 Task: Add Attachment from Google Drive to Card Card0000000207 in Board Board0000000052 in Workspace WS0000000018 in Trello. Add Cover Orange to Card Card0000000207 in Board Board0000000052 in Workspace WS0000000018 in Trello. Add "Add Label …" with "Title" Title0000000207 to Button Button0000000207 to Card Card0000000207 in Board Board0000000052 in Workspace WS0000000018 in Trello. Add Description DS0000000207 to Card Card0000000207 in Board Board0000000052 in Workspace WS0000000018 in Trello. Add Comment CM0000000207 to Card Card0000000207 in Board Board0000000052 in Workspace WS0000000018 in Trello
Action: Mouse moved to (297, 391)
Screenshot: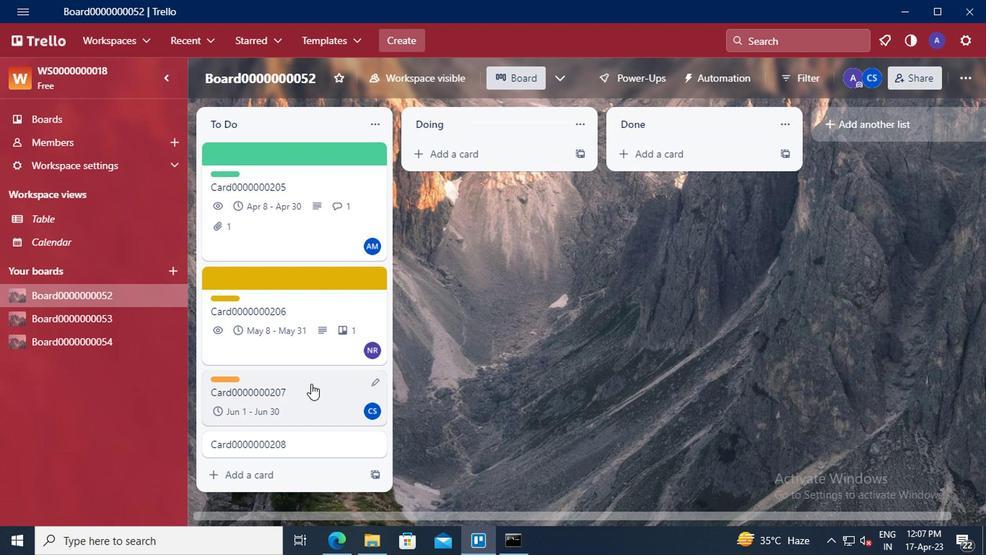 
Action: Mouse pressed left at (297, 391)
Screenshot: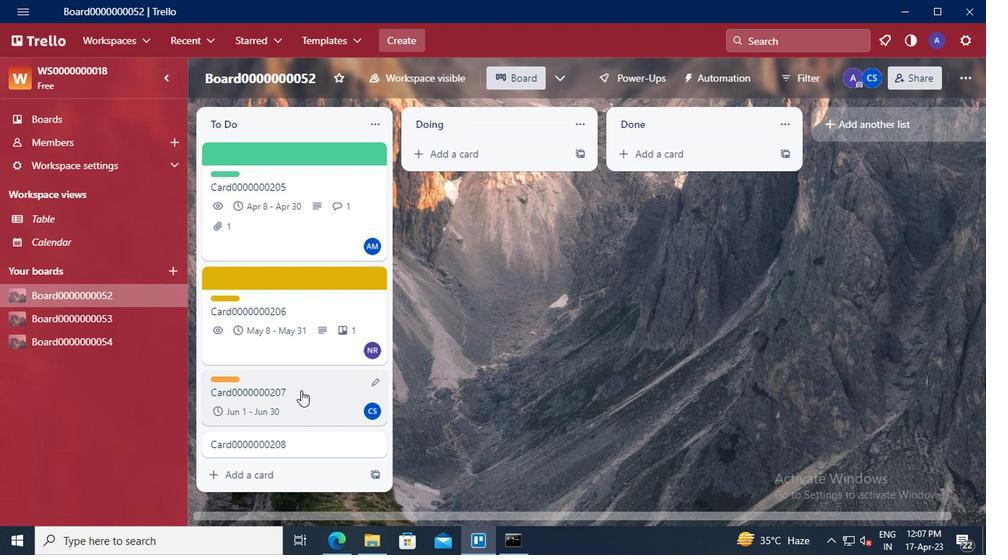 
Action: Mouse moved to (672, 310)
Screenshot: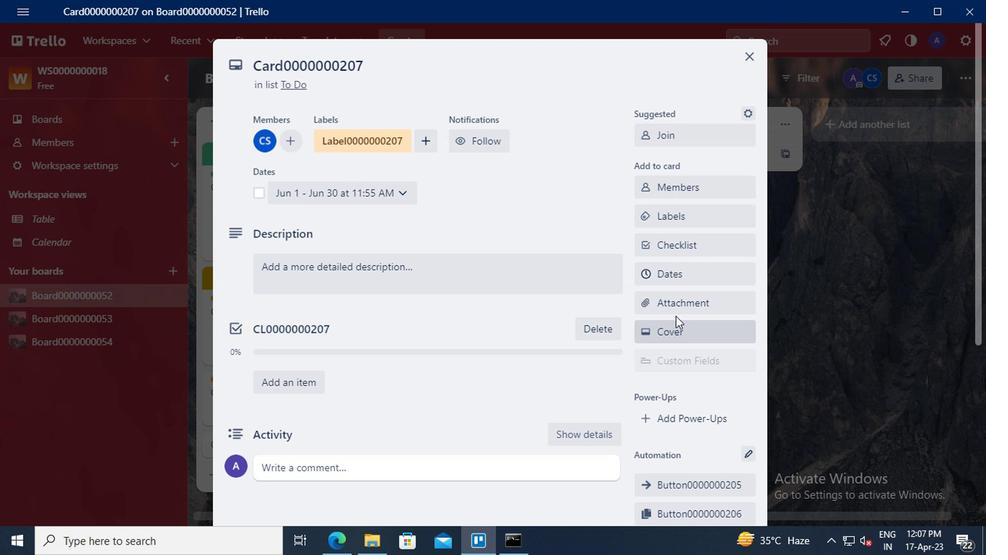 
Action: Mouse pressed left at (672, 310)
Screenshot: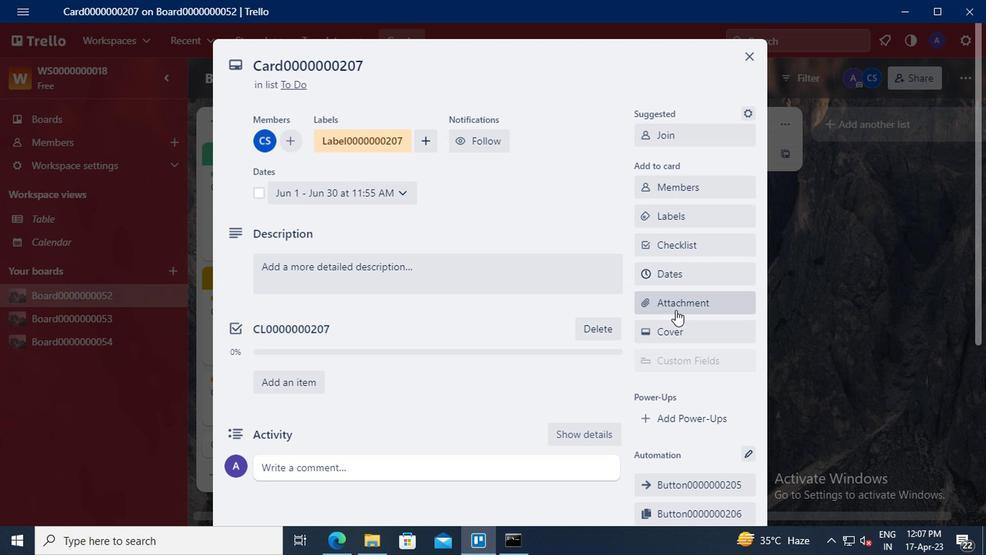 
Action: Mouse moved to (676, 172)
Screenshot: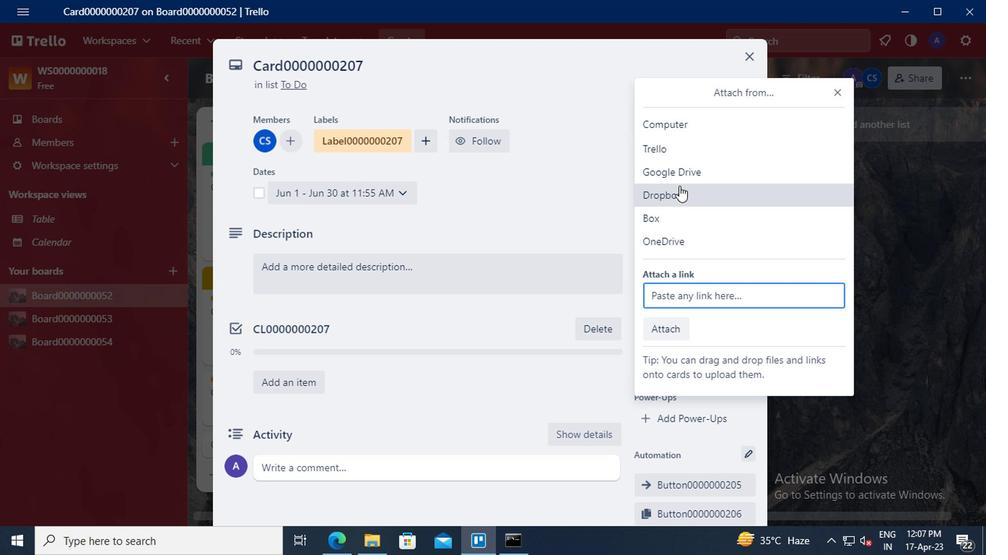 
Action: Mouse pressed left at (676, 172)
Screenshot: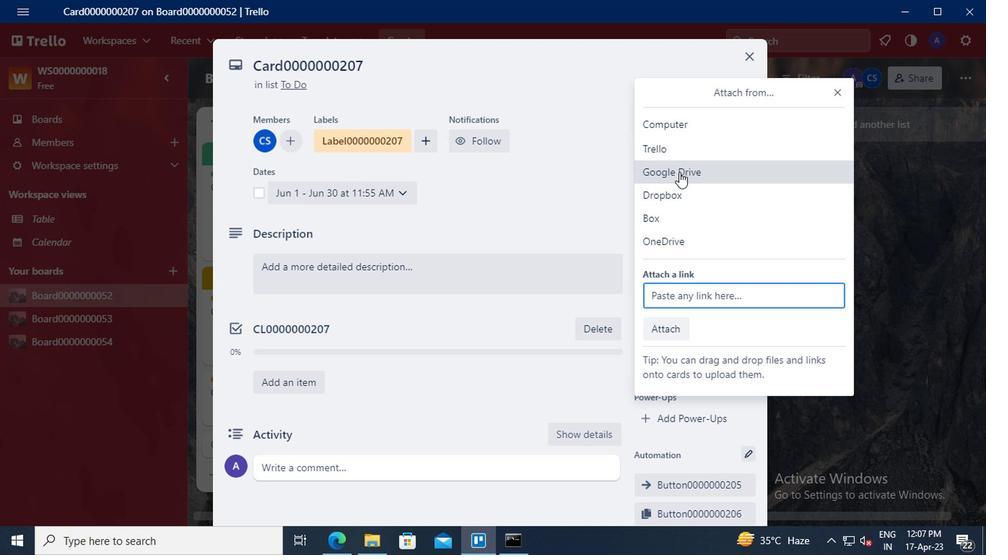 
Action: Mouse moved to (225, 241)
Screenshot: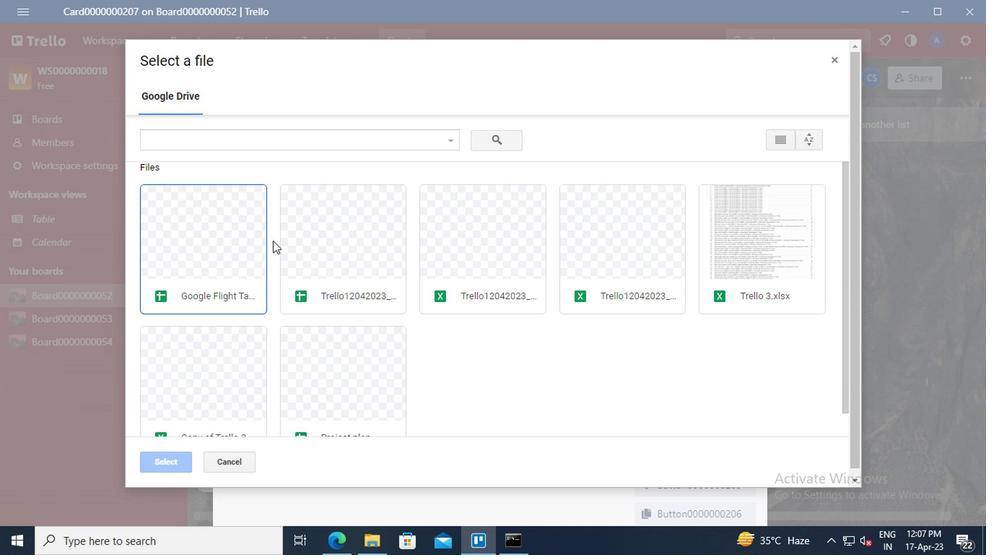 
Action: Mouse pressed left at (225, 241)
Screenshot: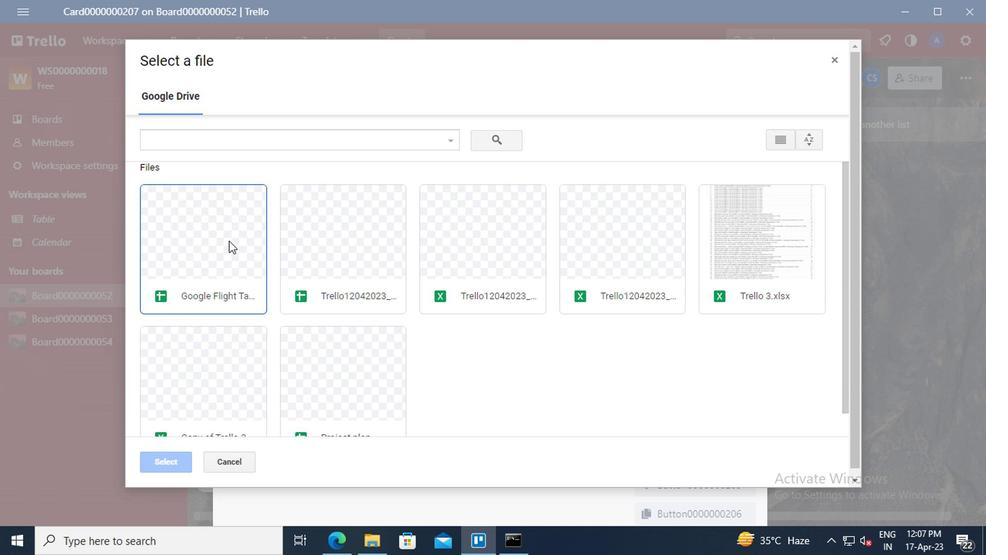 
Action: Mouse moved to (177, 465)
Screenshot: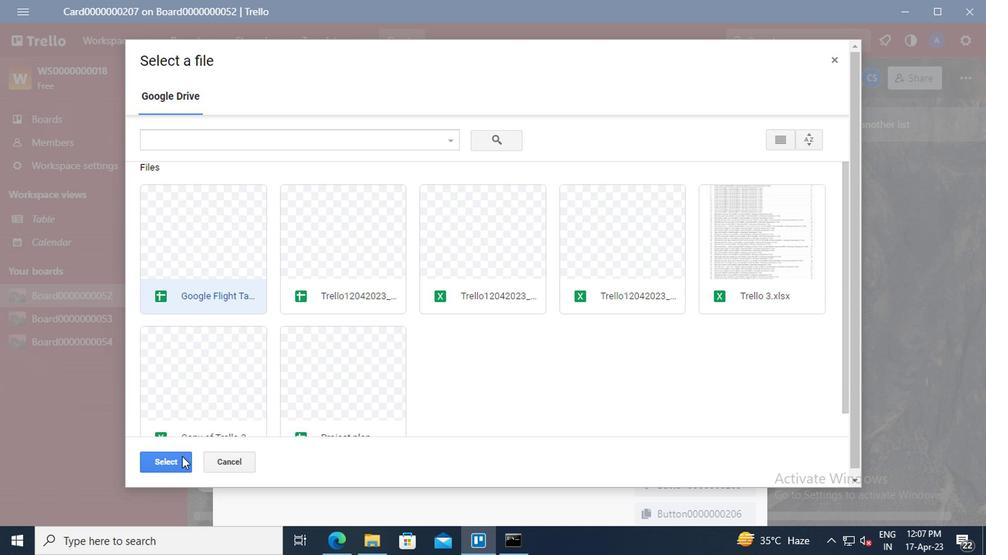 
Action: Mouse pressed left at (177, 465)
Screenshot: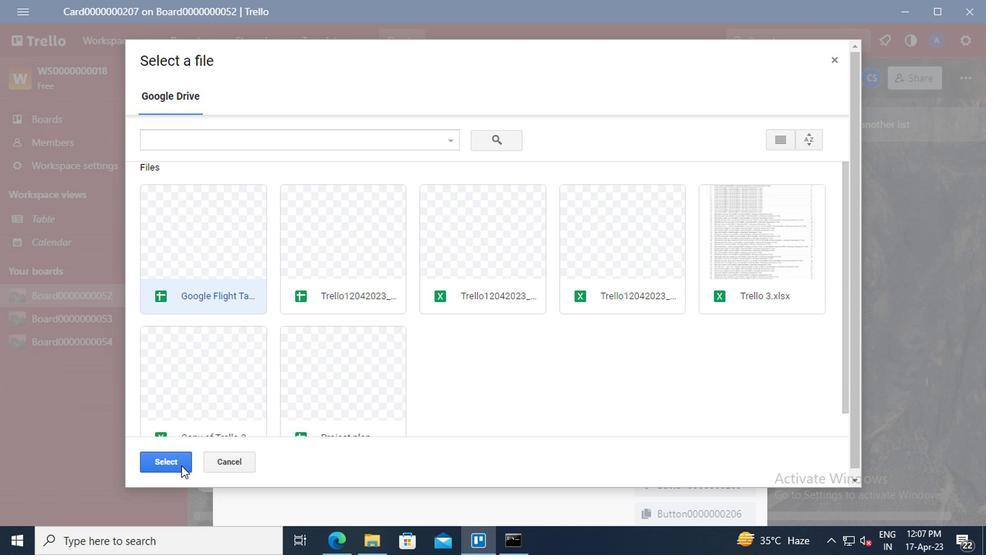 
Action: Mouse moved to (654, 335)
Screenshot: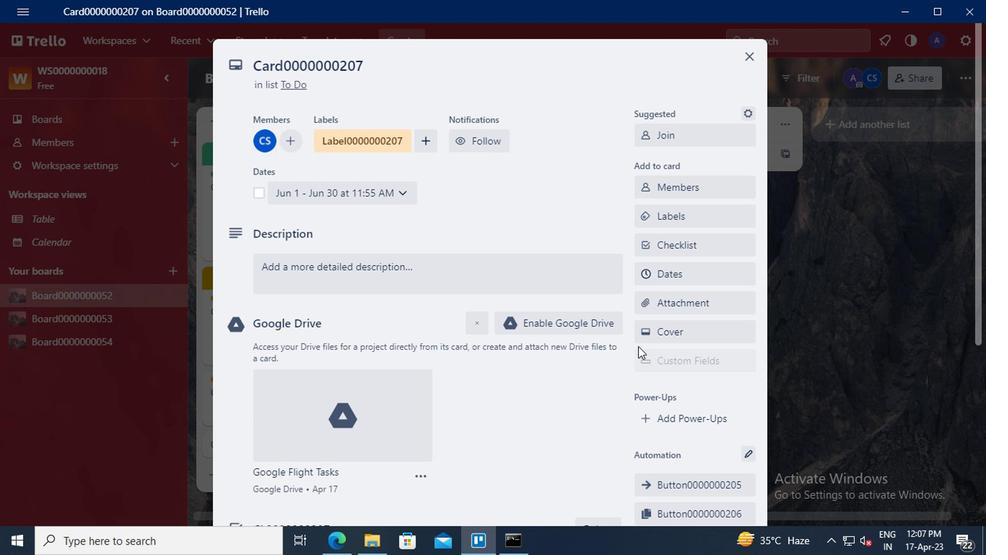 
Action: Mouse pressed left at (654, 335)
Screenshot: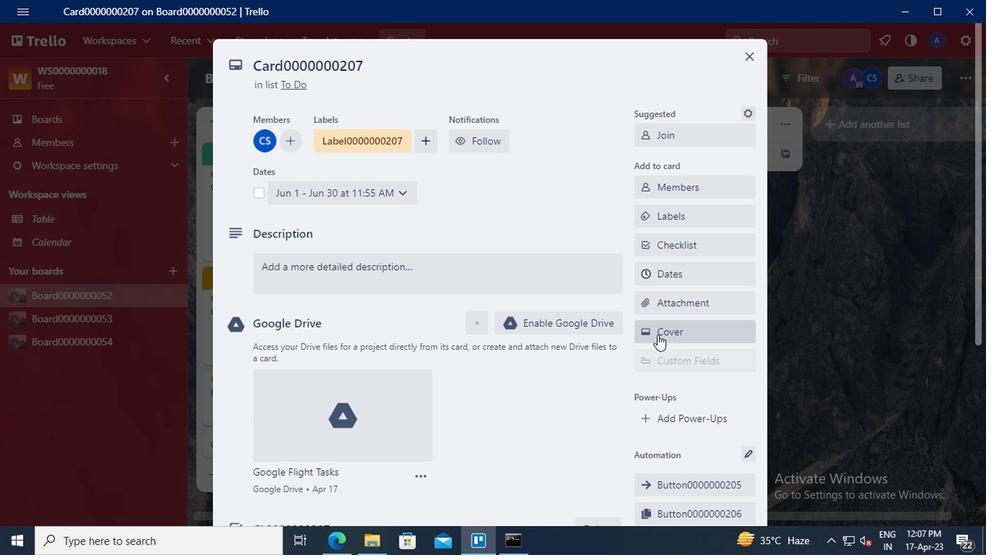 
Action: Mouse moved to (741, 238)
Screenshot: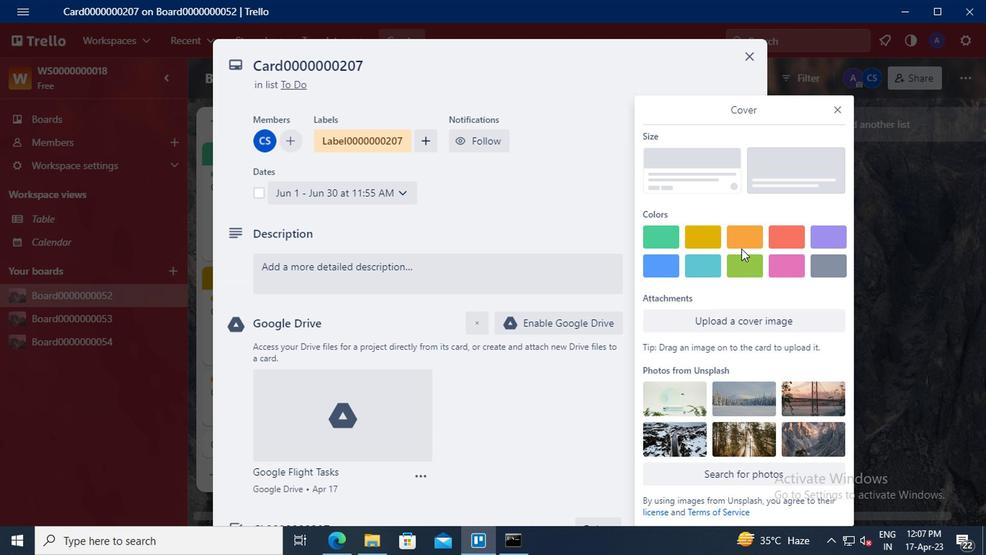 
Action: Mouse pressed left at (741, 238)
Screenshot: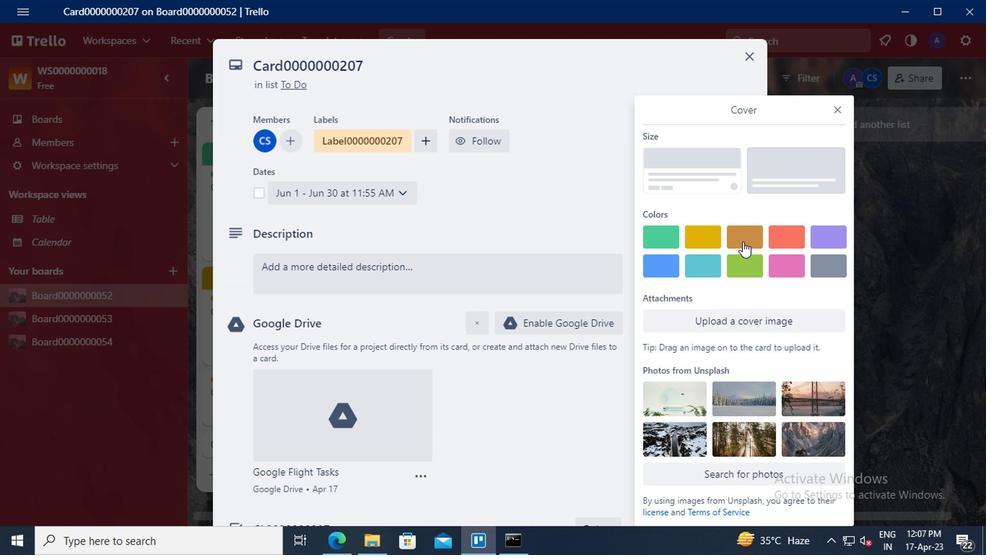 
Action: Mouse moved to (835, 81)
Screenshot: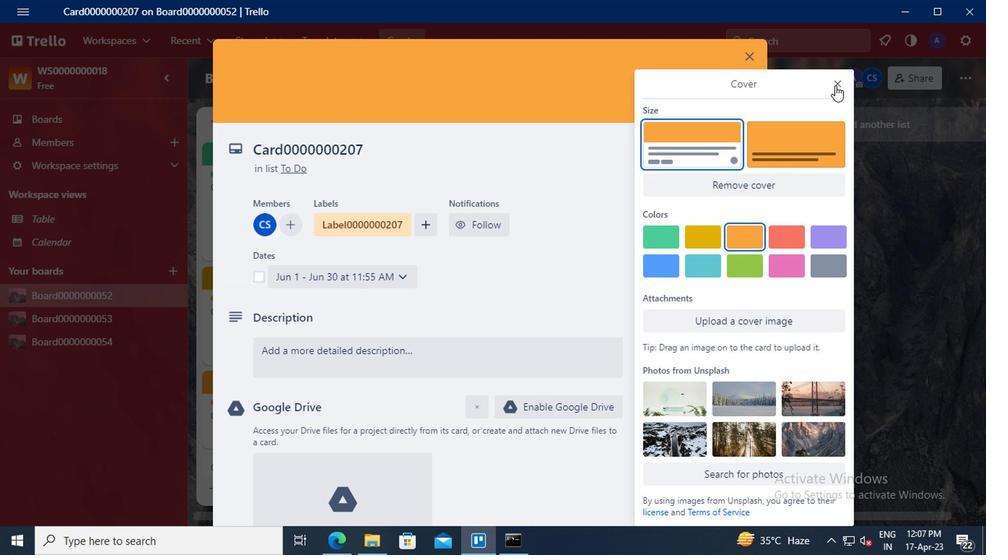 
Action: Mouse pressed left at (835, 81)
Screenshot: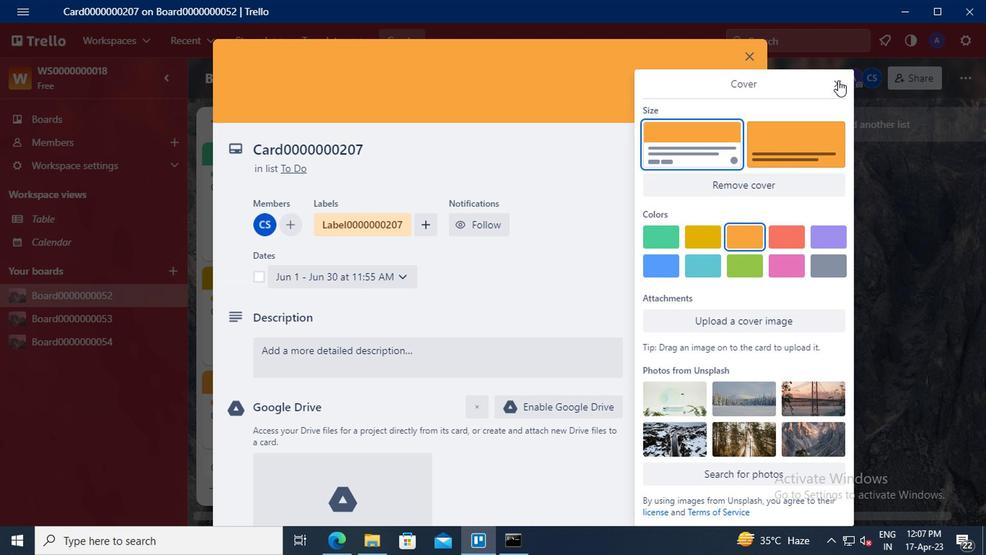
Action: Mouse moved to (687, 256)
Screenshot: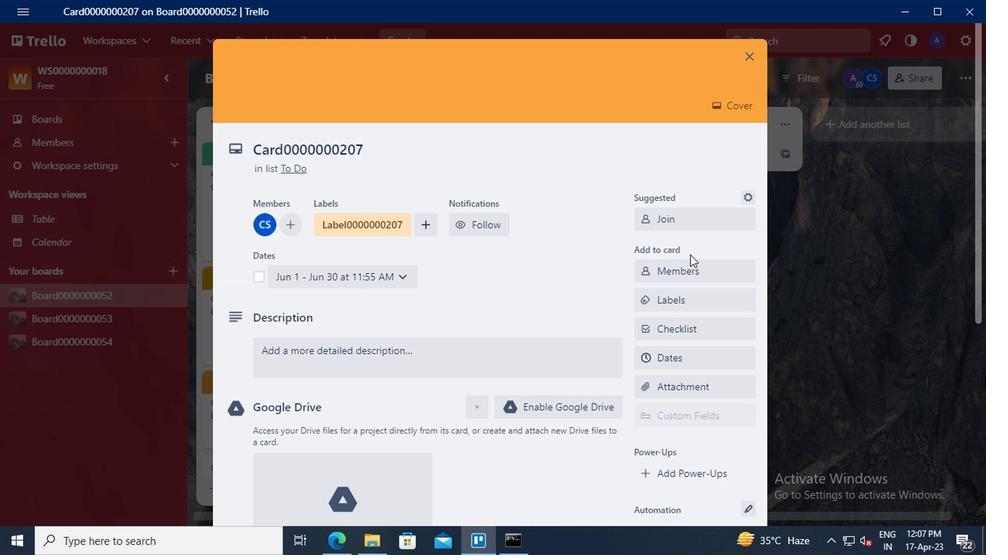
Action: Mouse scrolled (687, 255) with delta (0, 0)
Screenshot: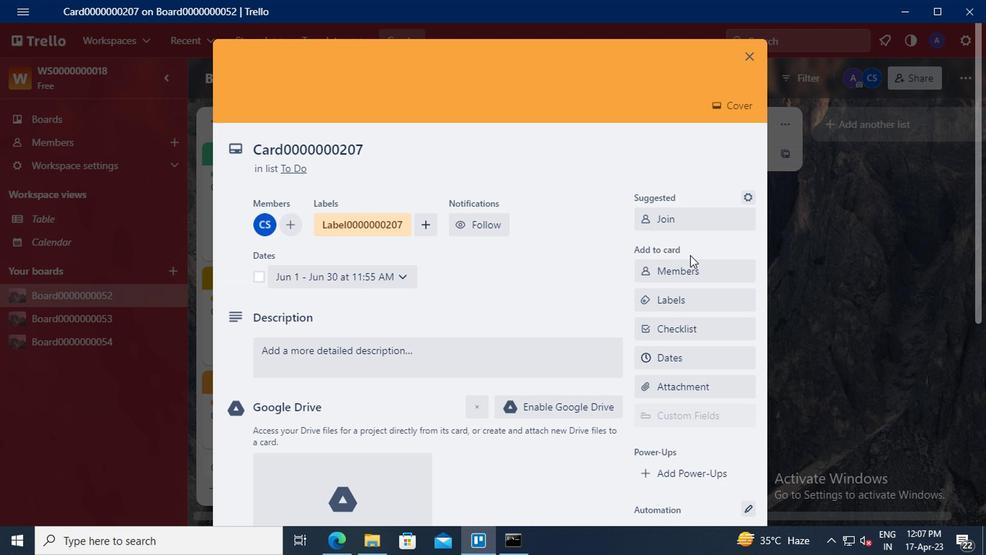 
Action: Mouse moved to (681, 295)
Screenshot: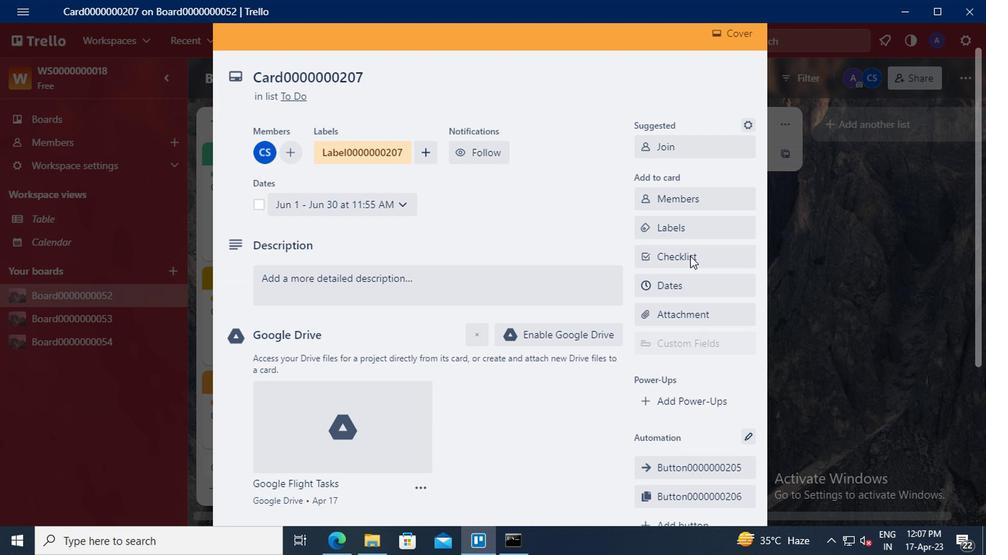 
Action: Mouse scrolled (681, 295) with delta (0, 0)
Screenshot: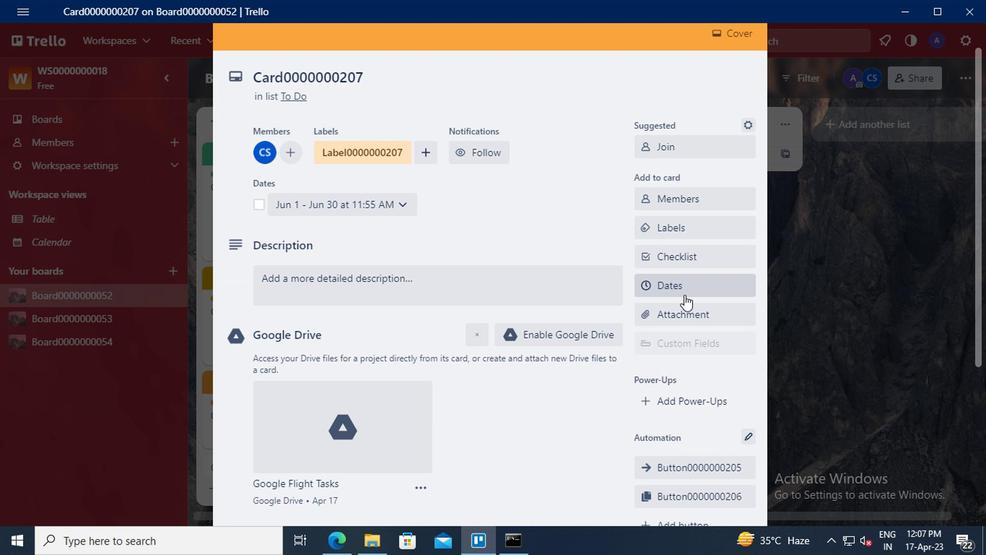 
Action: Mouse moved to (682, 451)
Screenshot: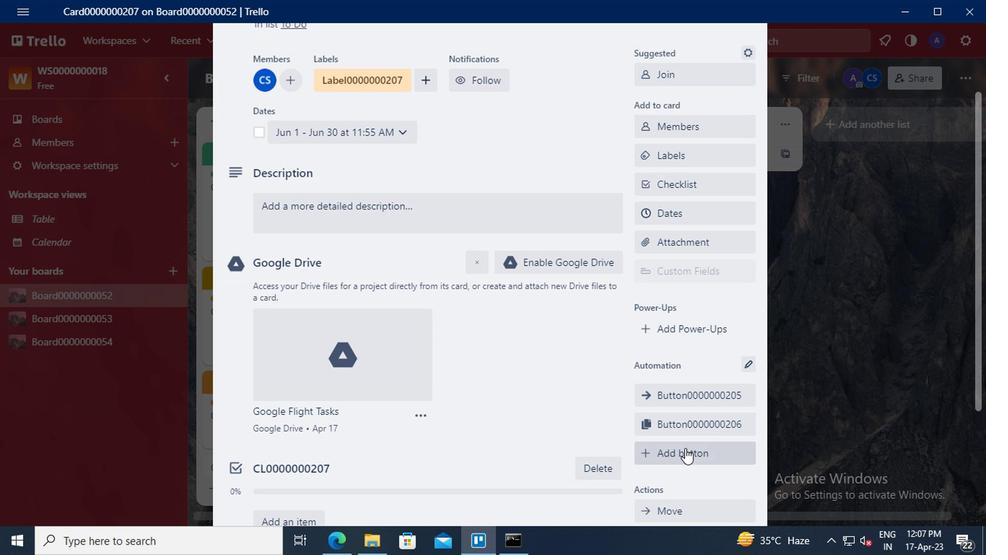 
Action: Mouse pressed left at (682, 451)
Screenshot: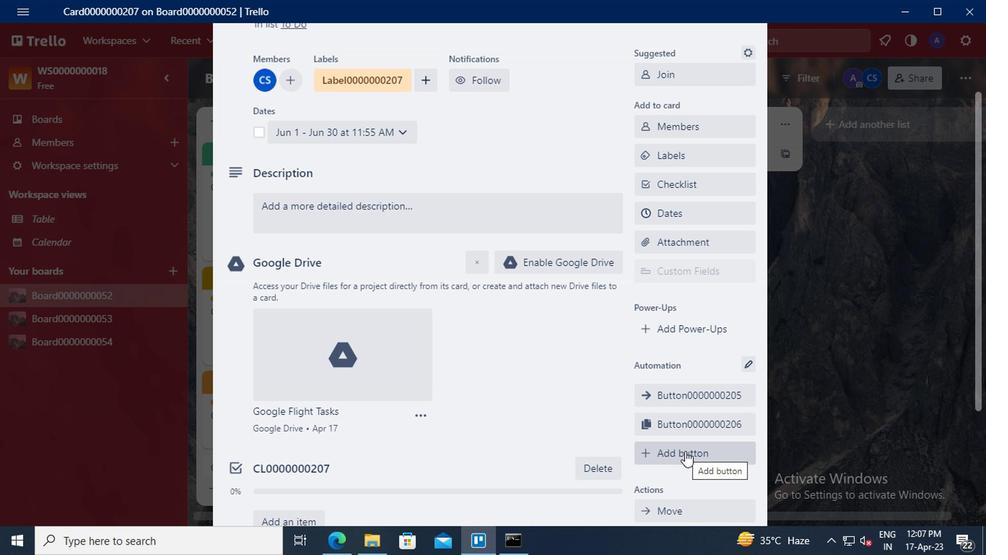 
Action: Mouse moved to (690, 198)
Screenshot: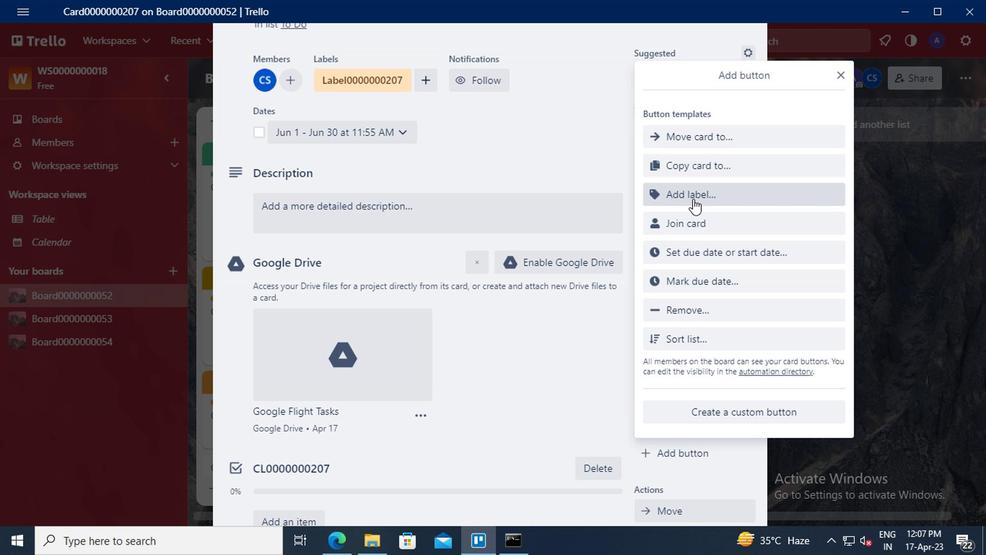 
Action: Mouse pressed left at (690, 198)
Screenshot: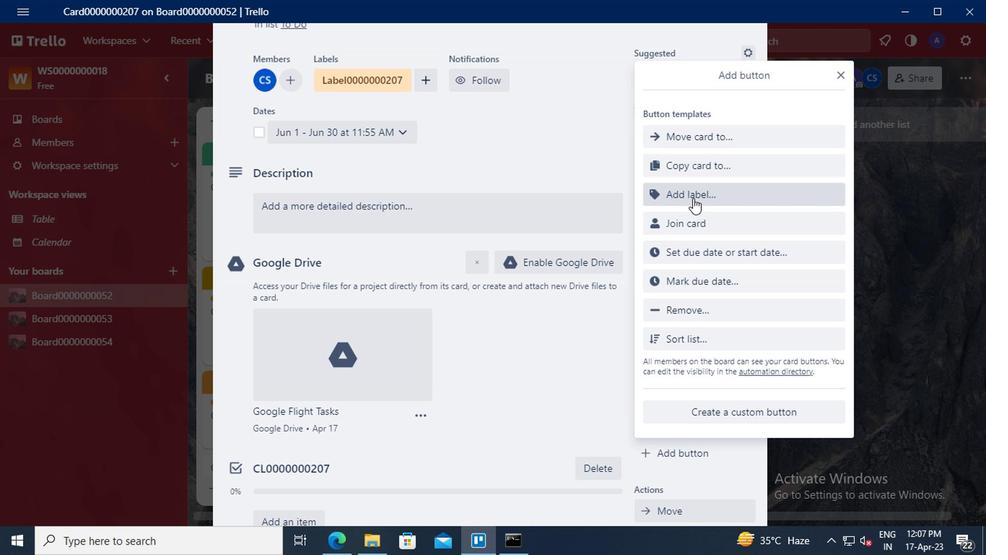 
Action: Mouse moved to (698, 231)
Screenshot: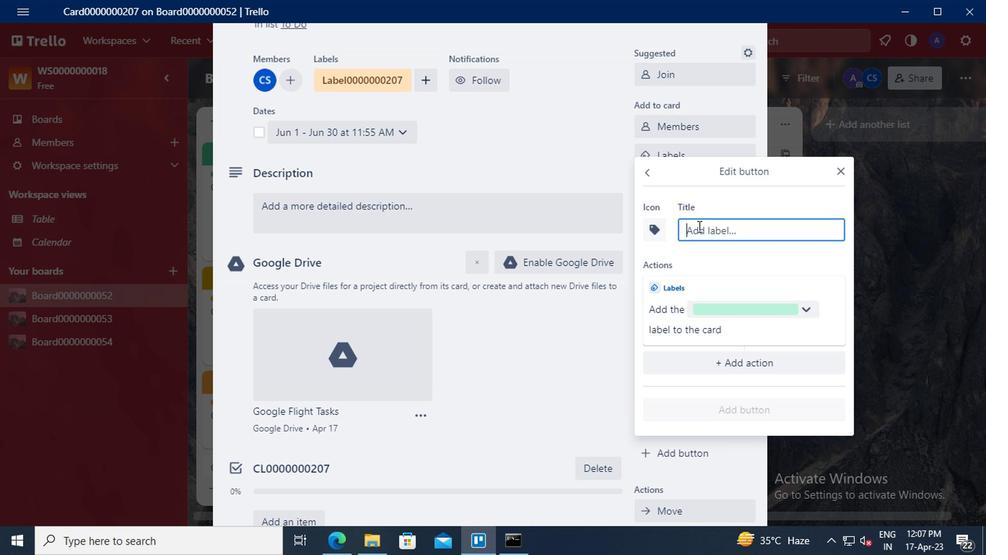 
Action: Mouse pressed left at (698, 231)
Screenshot: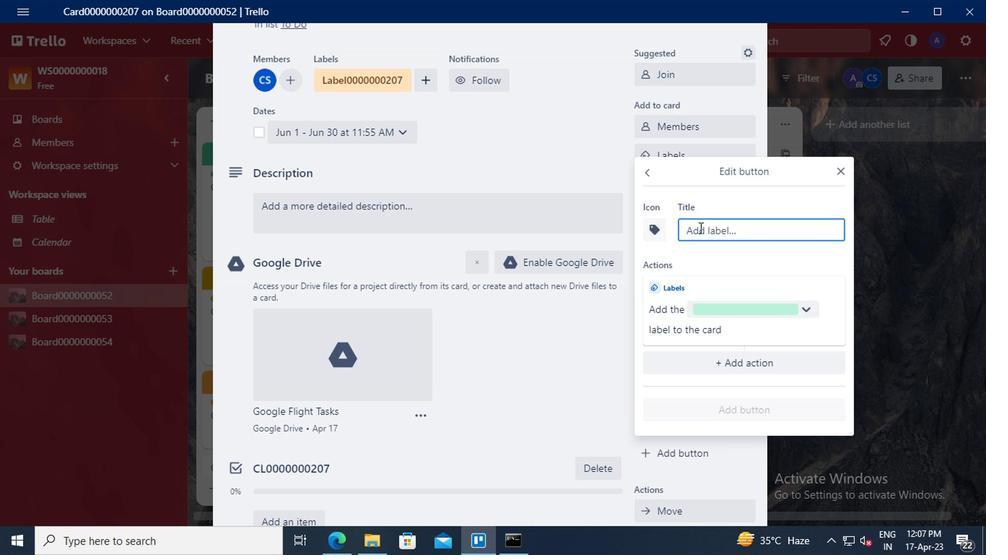 
Action: Key pressed <Key.shift>TITLE0000000207
Screenshot: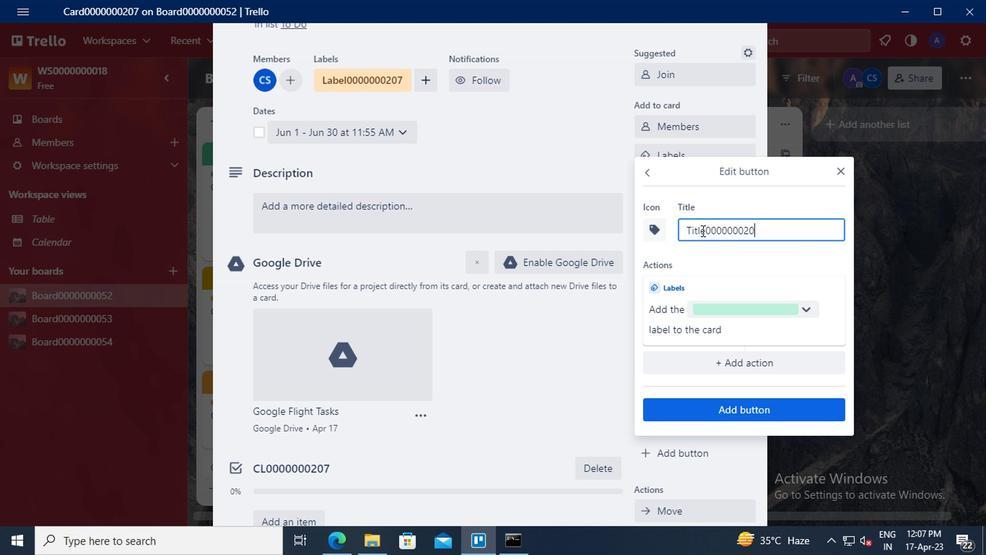
Action: Mouse moved to (726, 411)
Screenshot: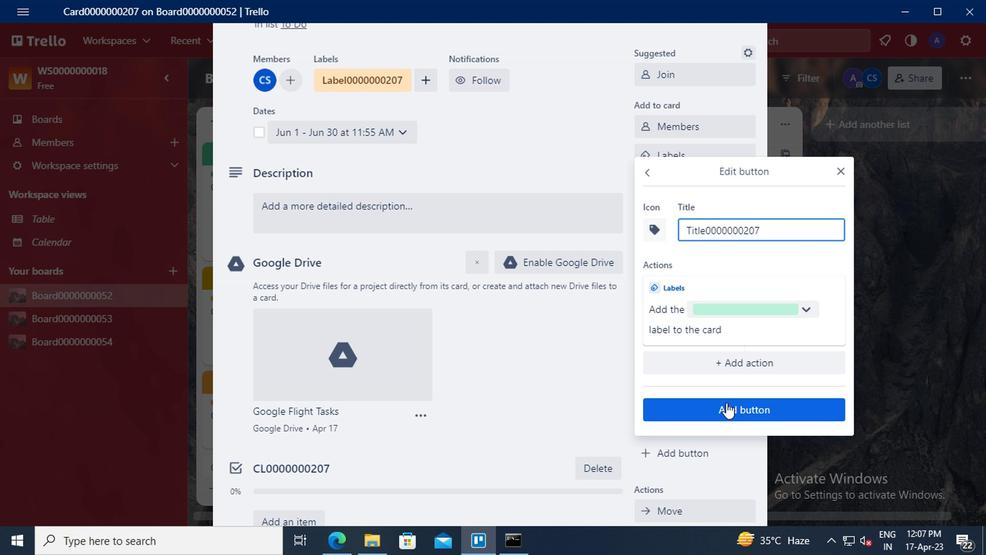 
Action: Mouse pressed left at (726, 411)
Screenshot: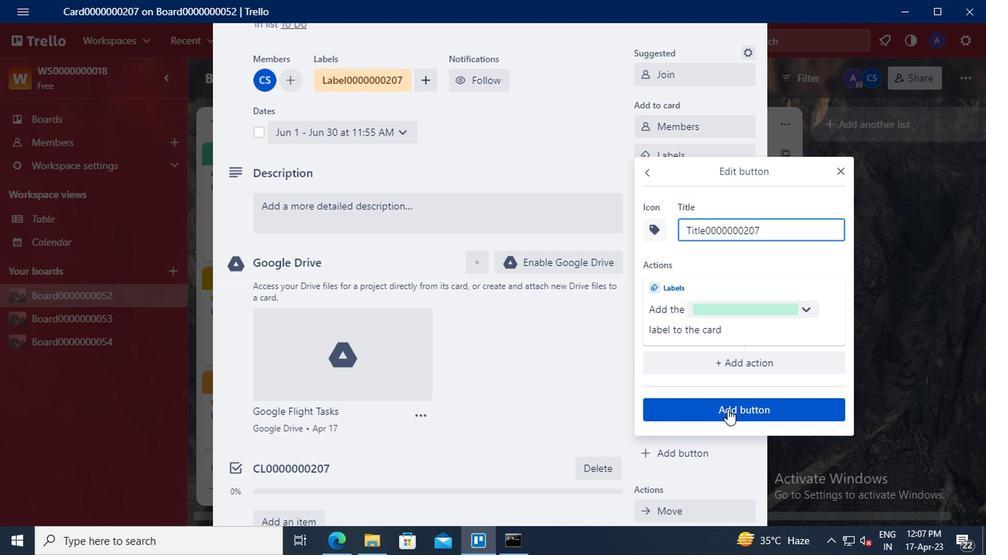 
Action: Mouse moved to (329, 214)
Screenshot: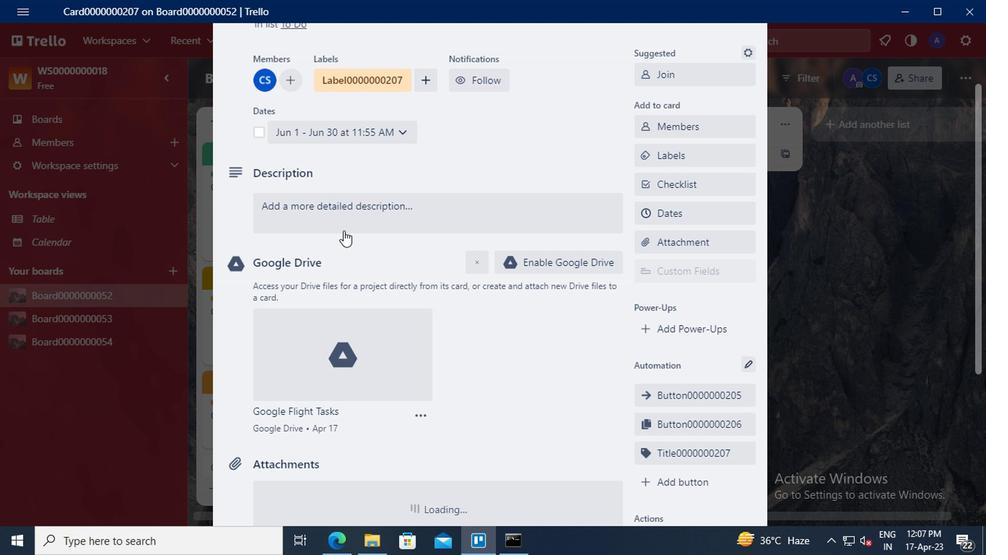 
Action: Mouse pressed left at (329, 214)
Screenshot: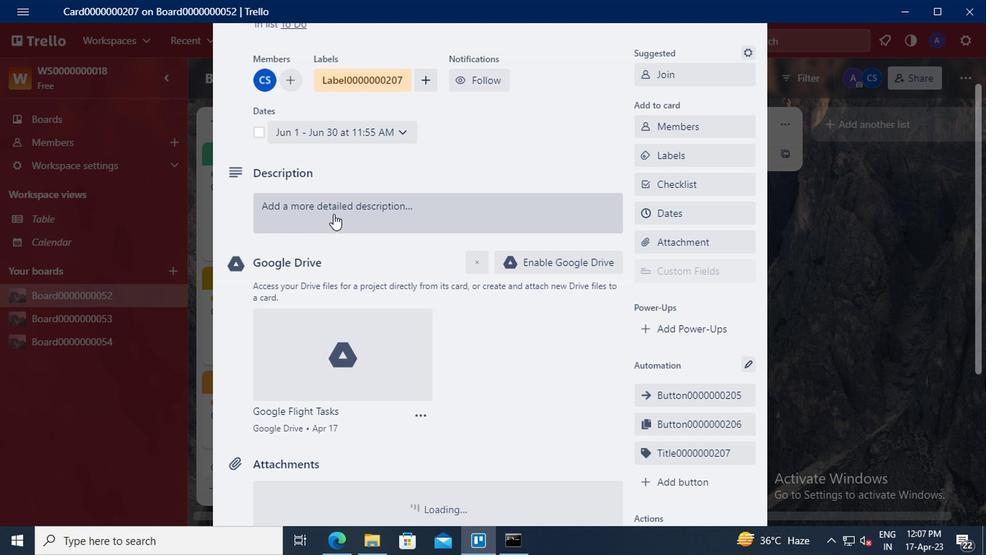 
Action: Mouse moved to (305, 263)
Screenshot: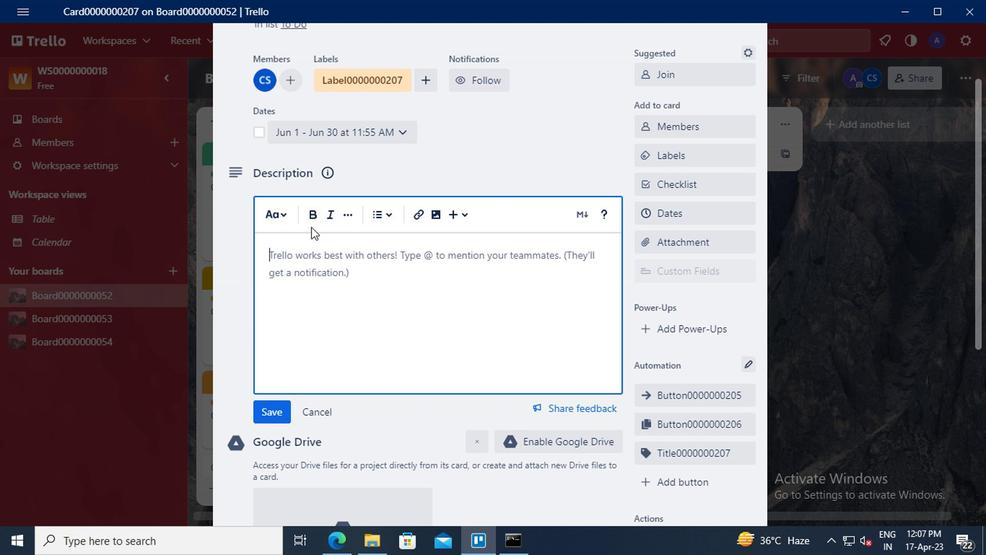 
Action: Mouse pressed left at (305, 263)
Screenshot: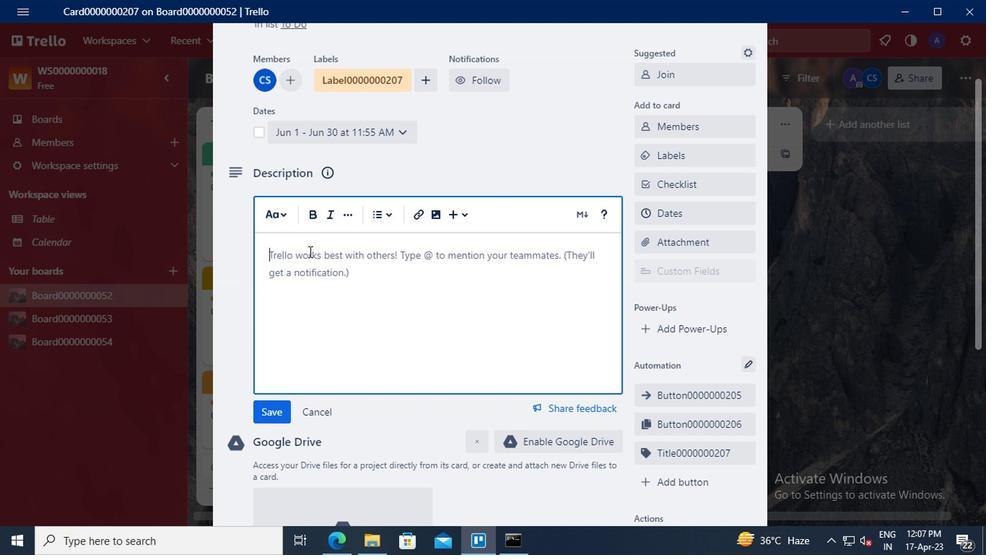 
Action: Key pressed <Key.shift>DS0000000207
Screenshot: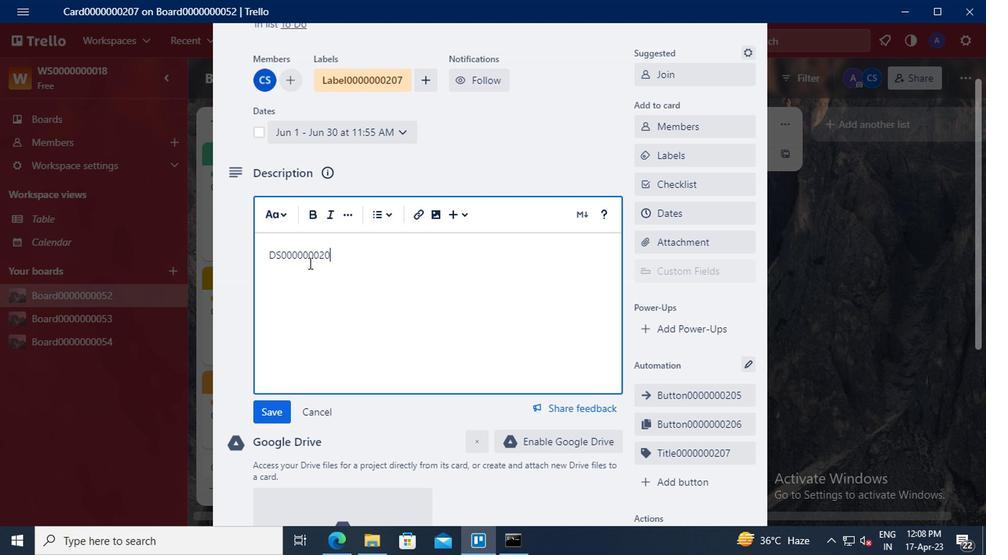 
Action: Mouse moved to (277, 406)
Screenshot: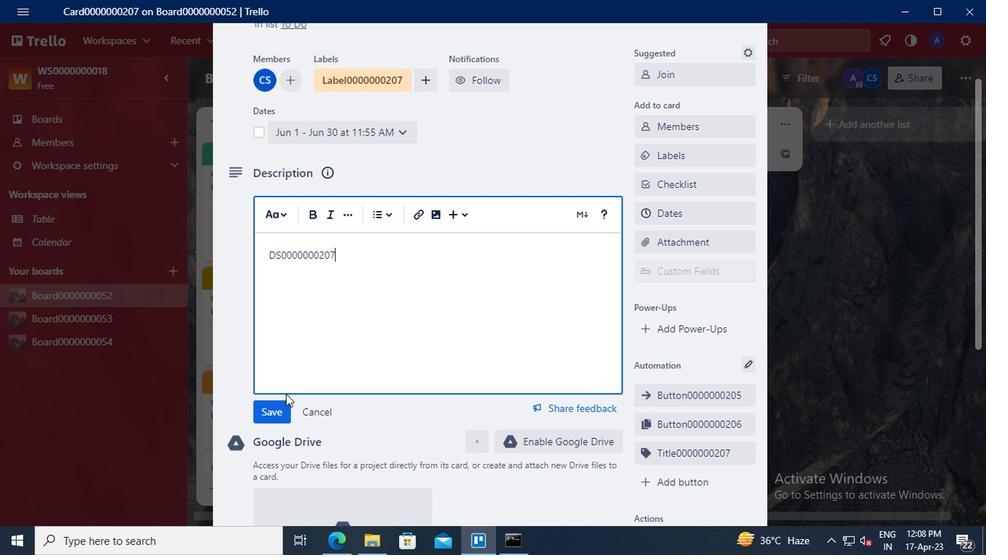 
Action: Mouse pressed left at (277, 406)
Screenshot: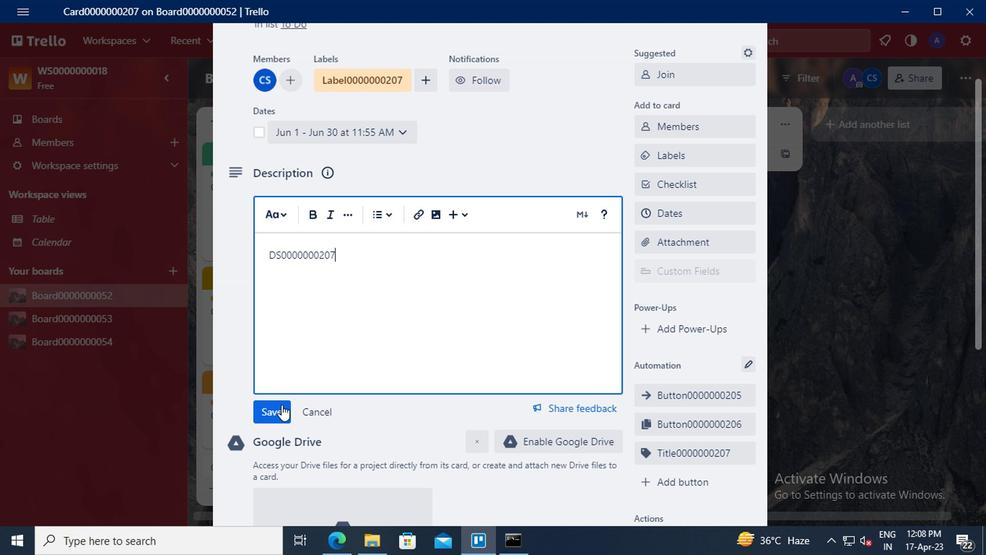 
Action: Mouse scrolled (277, 406) with delta (0, 0)
Screenshot: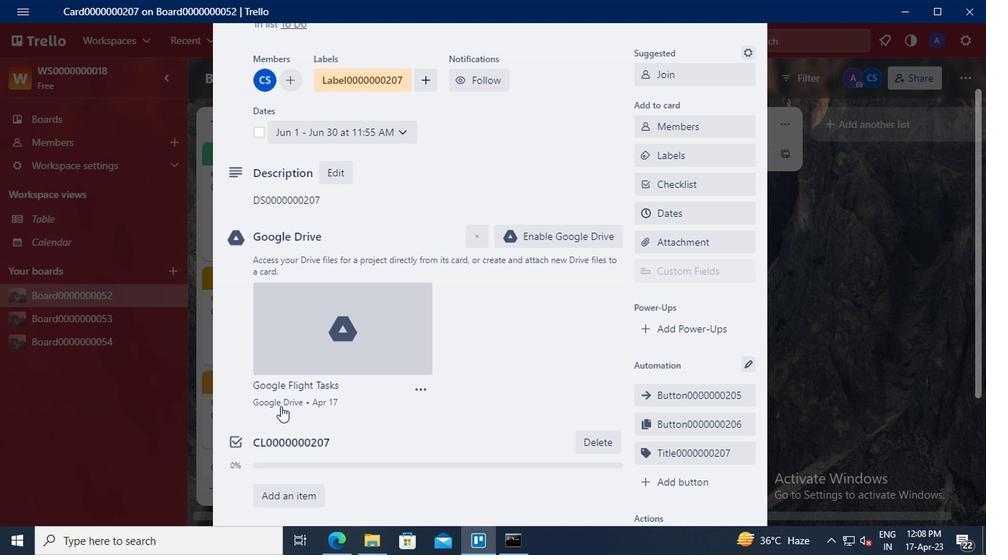 
Action: Mouse scrolled (277, 406) with delta (0, 0)
Screenshot: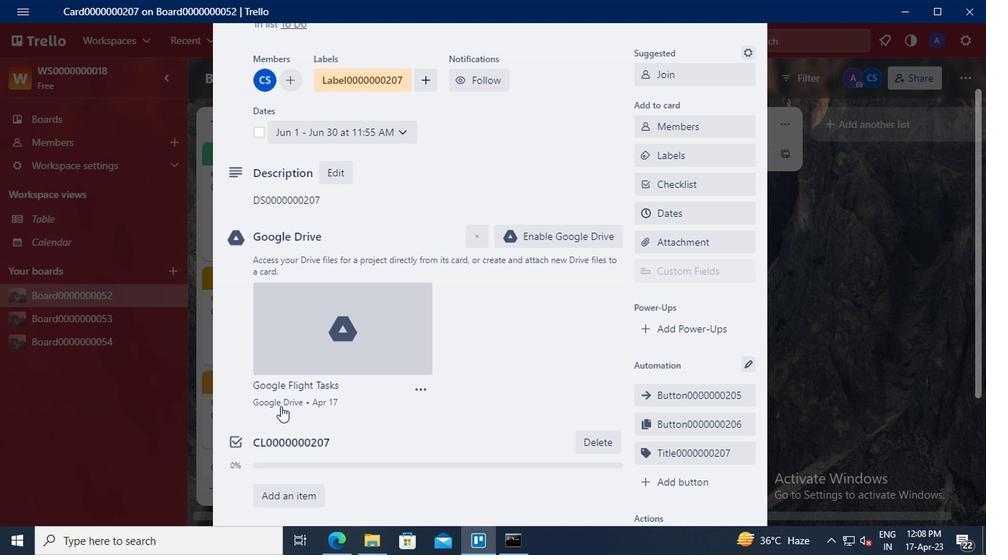 
Action: Mouse scrolled (277, 406) with delta (0, 0)
Screenshot: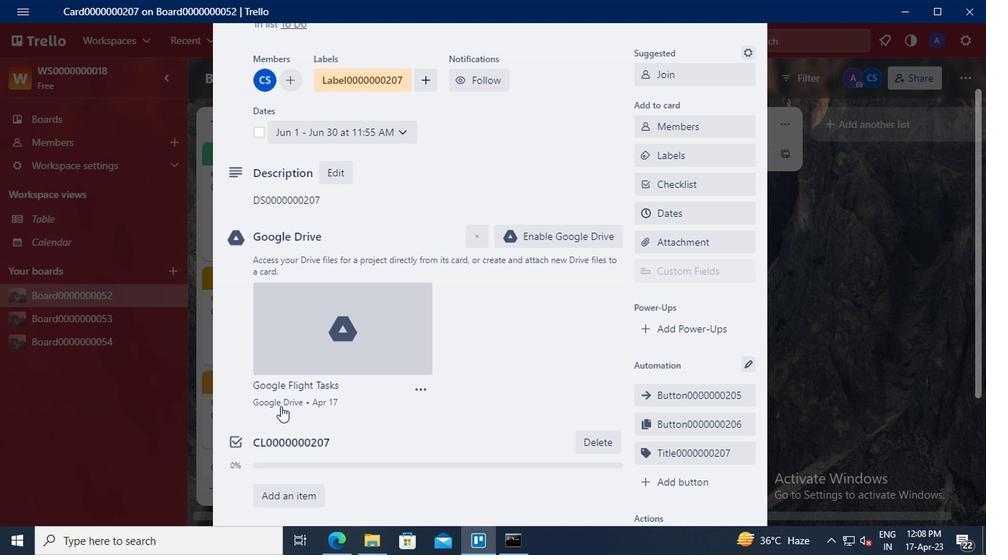 
Action: Mouse moved to (288, 365)
Screenshot: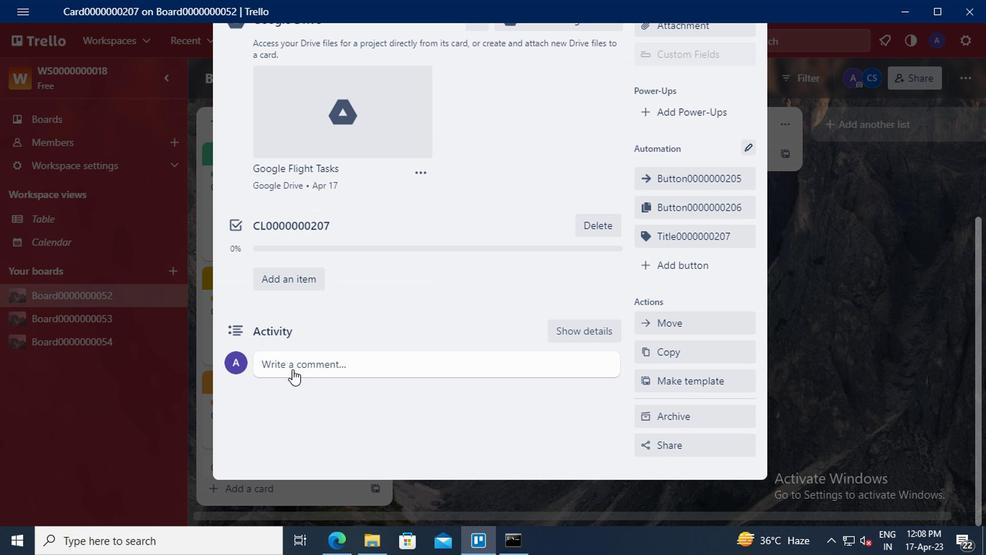 
Action: Mouse pressed left at (288, 365)
Screenshot: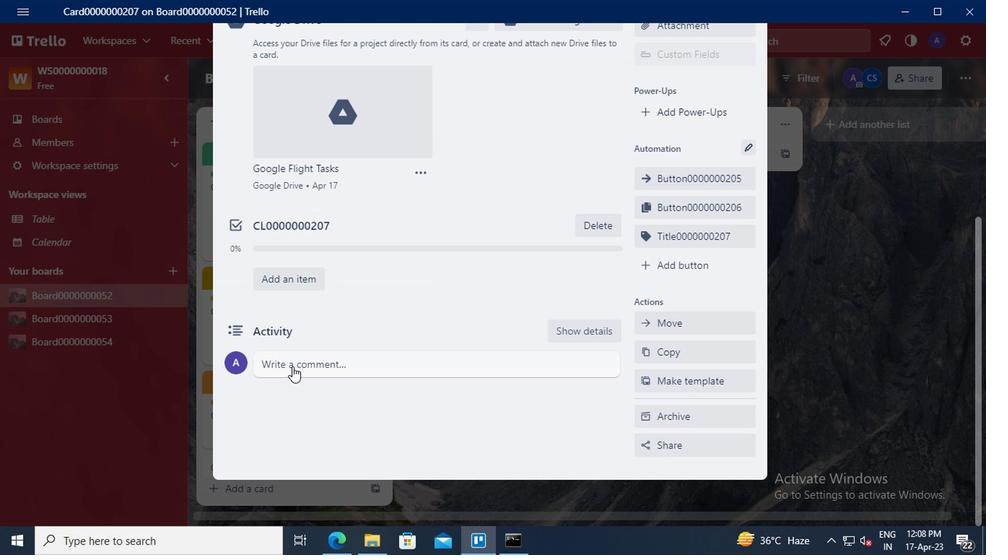 
Action: Key pressed <Key.shift><Key.shift>CM0000000207
Screenshot: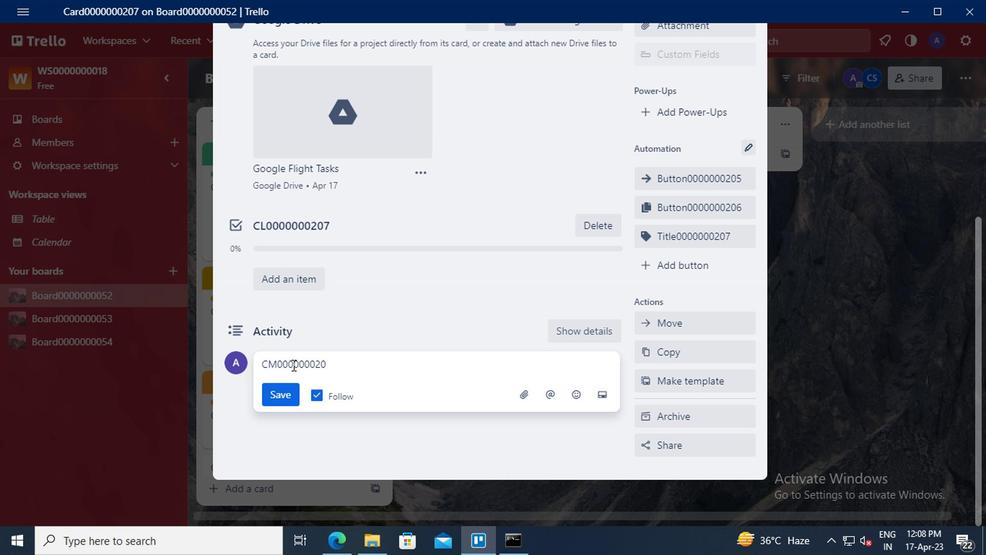 
Action: Mouse moved to (287, 390)
Screenshot: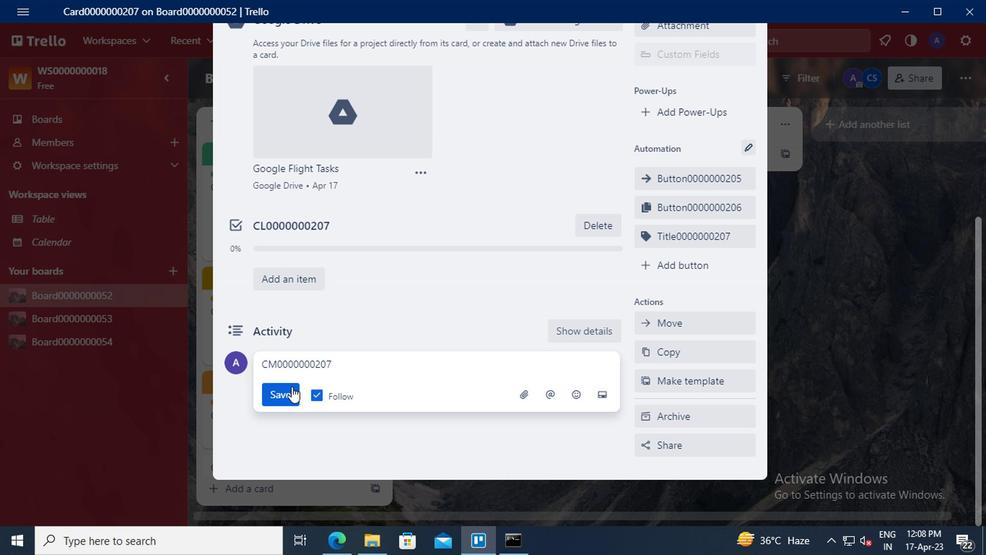 
Action: Mouse pressed left at (287, 390)
Screenshot: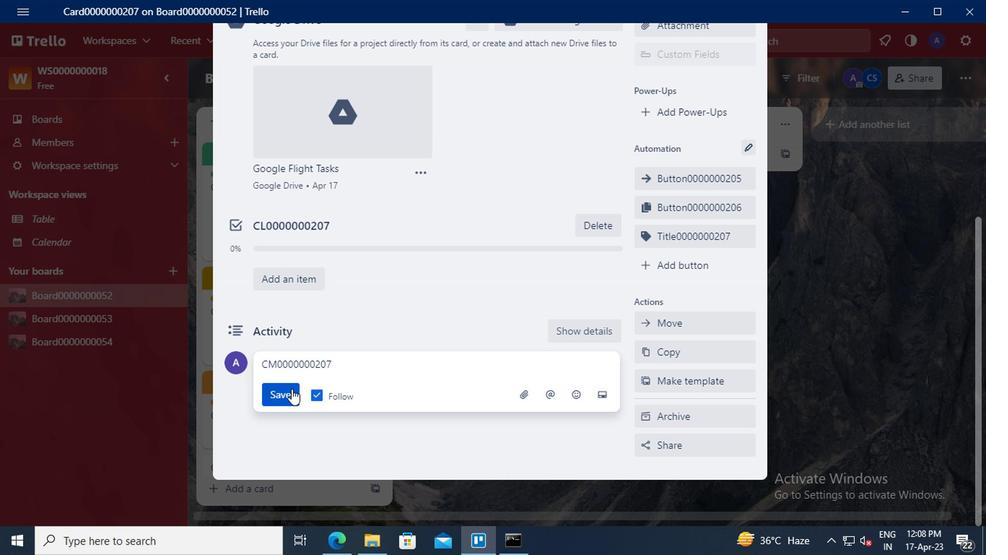 
